 Task: Industry Panel Discussion: Participate as a panelist in an industry discussion on emerging trends, challenges, and opportunities within the sector. Location: Industry Conference Hall. Time: 1:00 PM - 3:00 PM.
Action: Mouse moved to (98, 119)
Screenshot: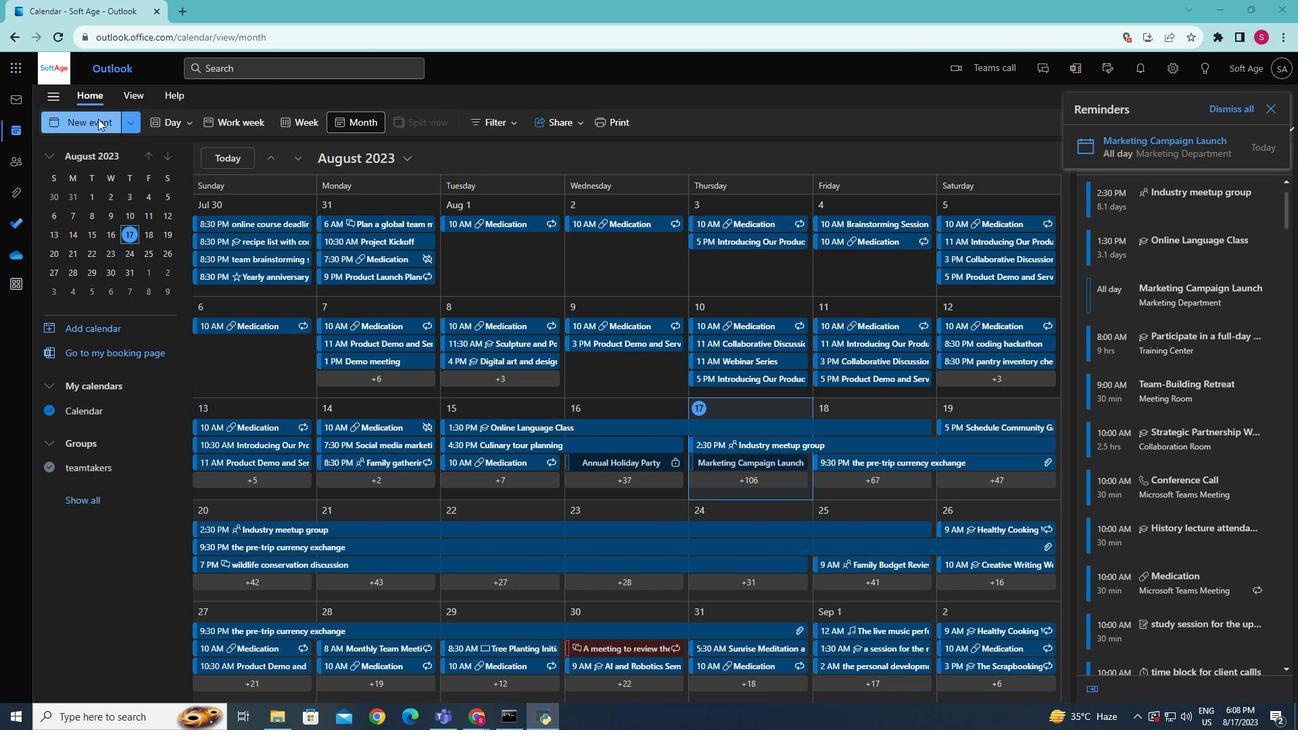 
Action: Mouse pressed left at (98, 119)
Screenshot: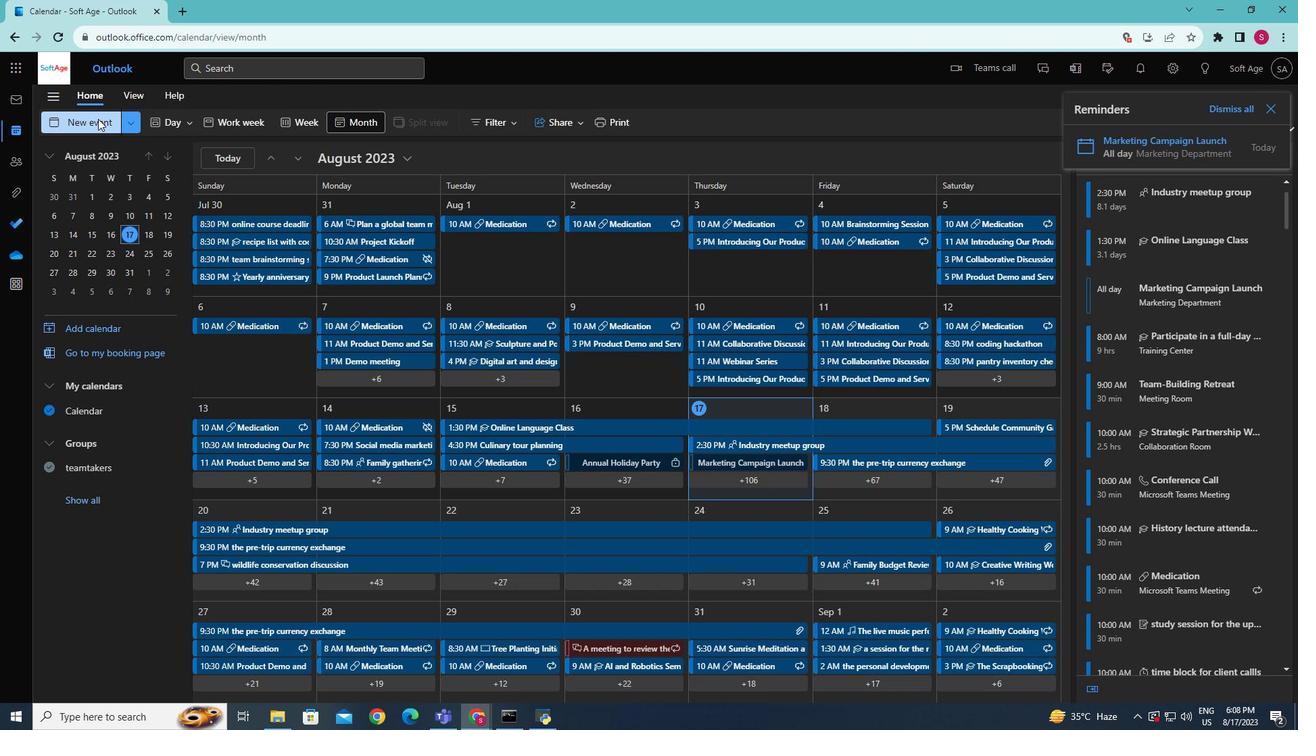 
Action: Mouse moved to (389, 209)
Screenshot: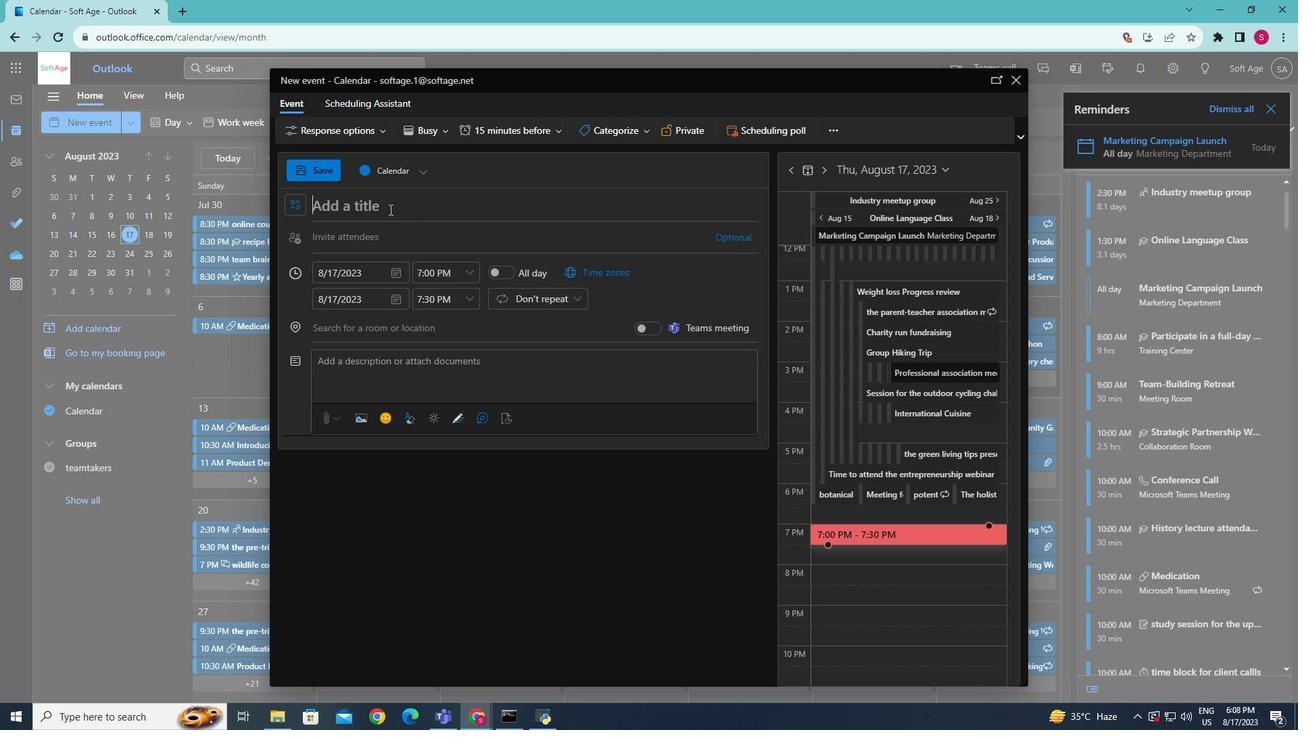 
Action: Key pressed <Key.caps_lock>I<Key.caps_lock>ndustry<Key.space><Key.caps_lock>P<Key.caps_lock>anel<Key.space><Key.caps_lock>D<Key.caps_lock>iscussion
Screenshot: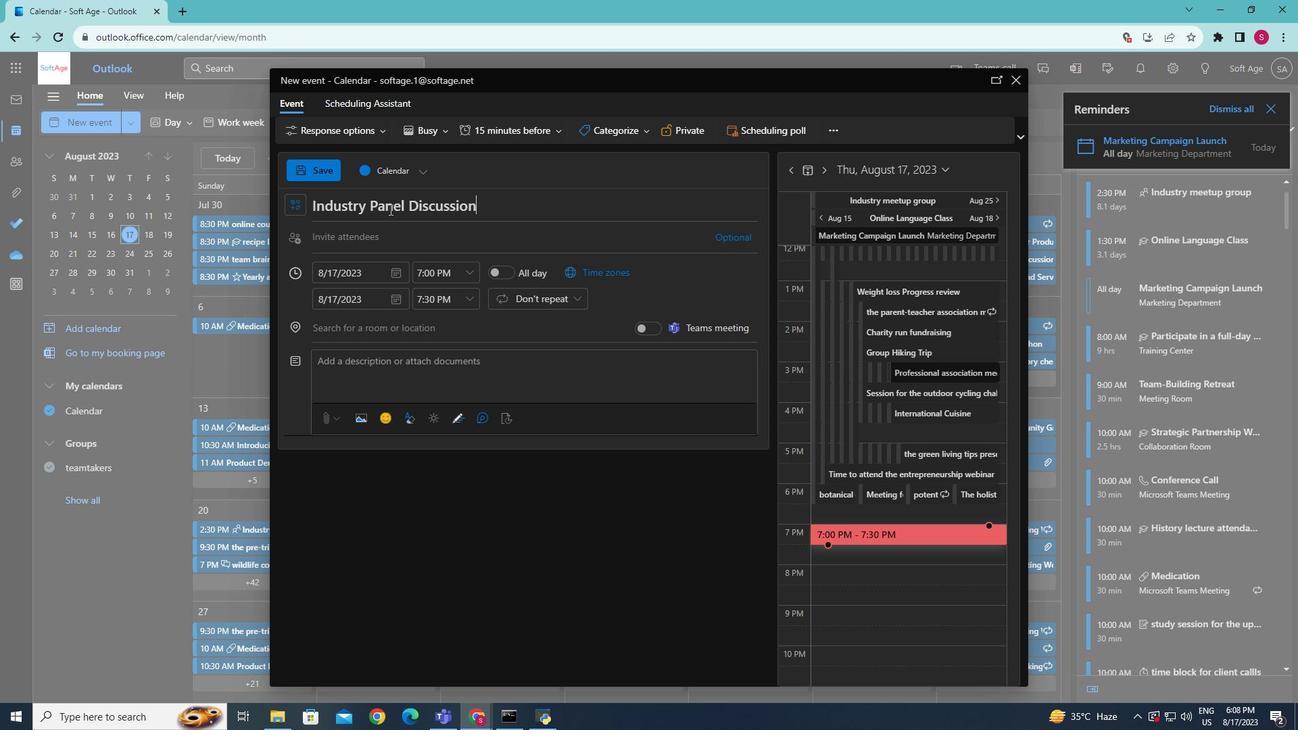 
Action: Mouse moved to (407, 379)
Screenshot: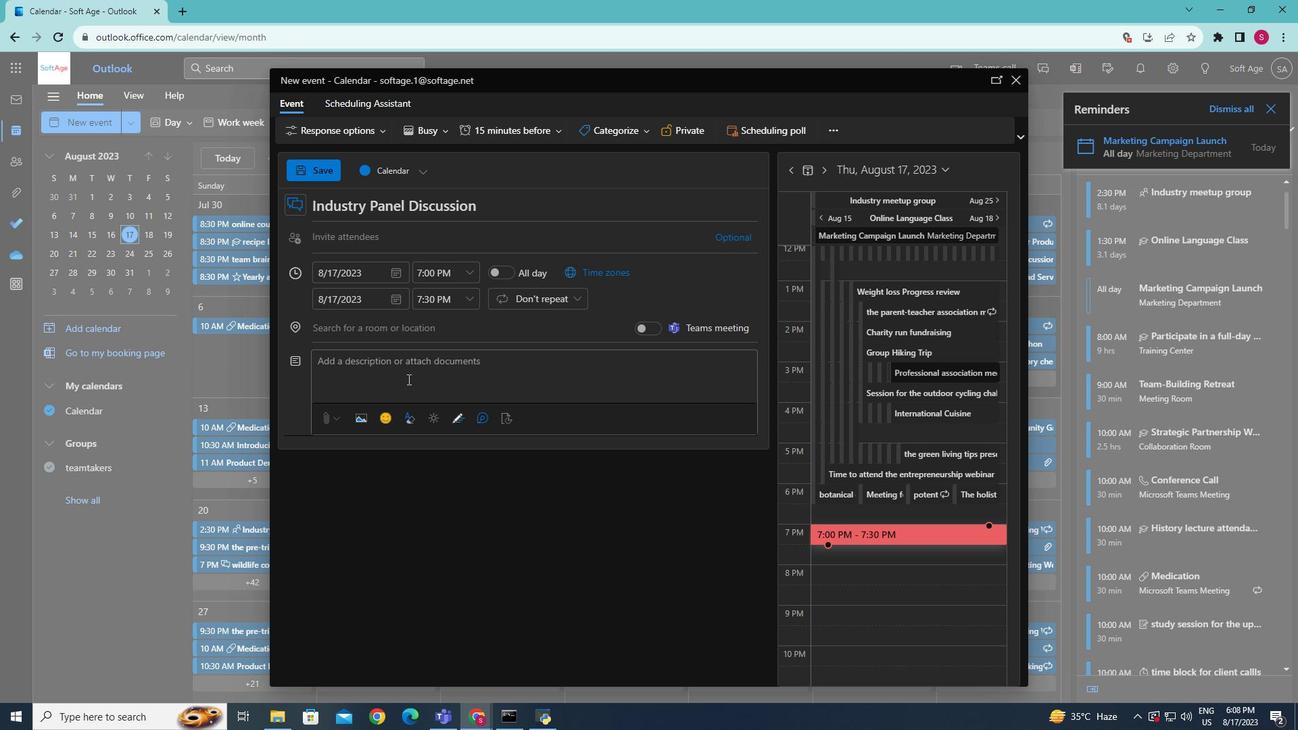 
Action: Mouse pressed left at (407, 379)
Screenshot: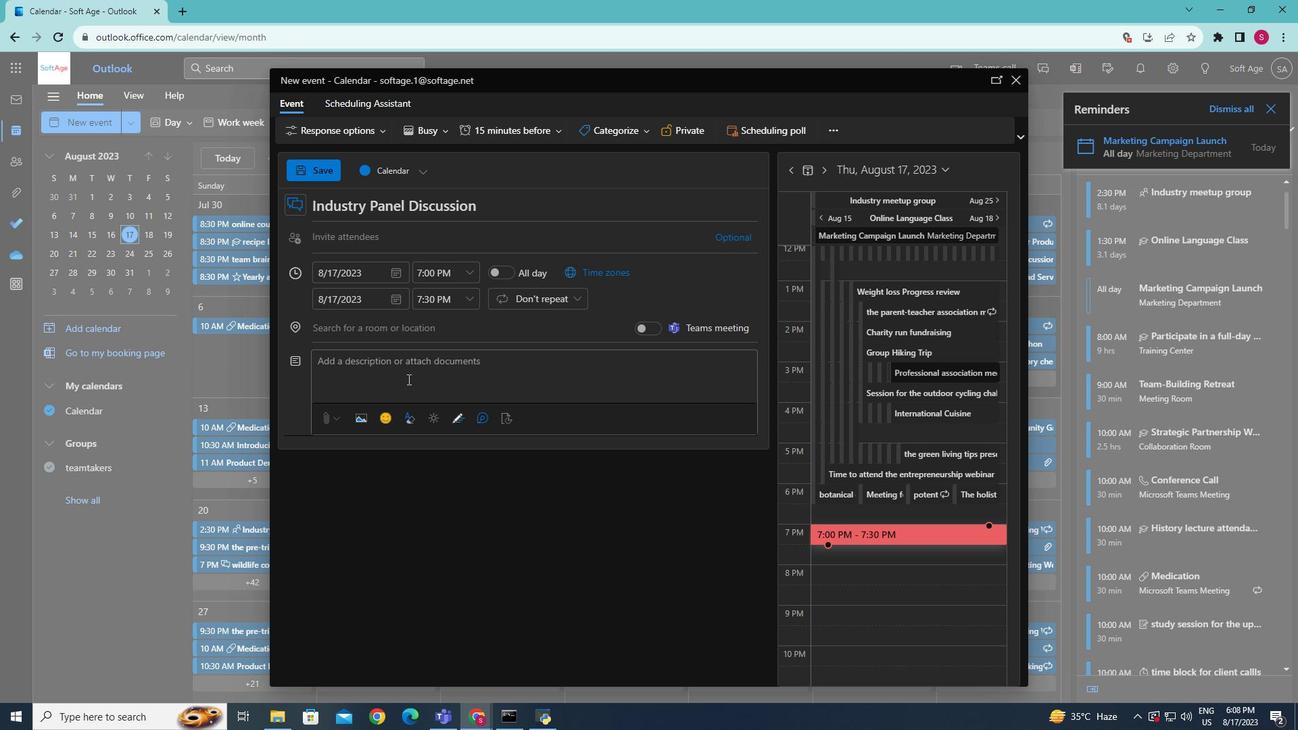 
Action: Key pressed <Key.caps_lock>P<Key.caps_lock>articipate<Key.space>as<Key.space>a<Key.space>panelist<Key.space>in<Key.space>an<Key.space>industry<Key.space>s<Key.backspace>discussion<Key.space>on<Key.space>emerging<Key.space>trends,<Key.space>challenges,<Key.space>and<Key.space>opportunities<Key.space>within<Key.space>the<Key.space>sector.
Screenshot: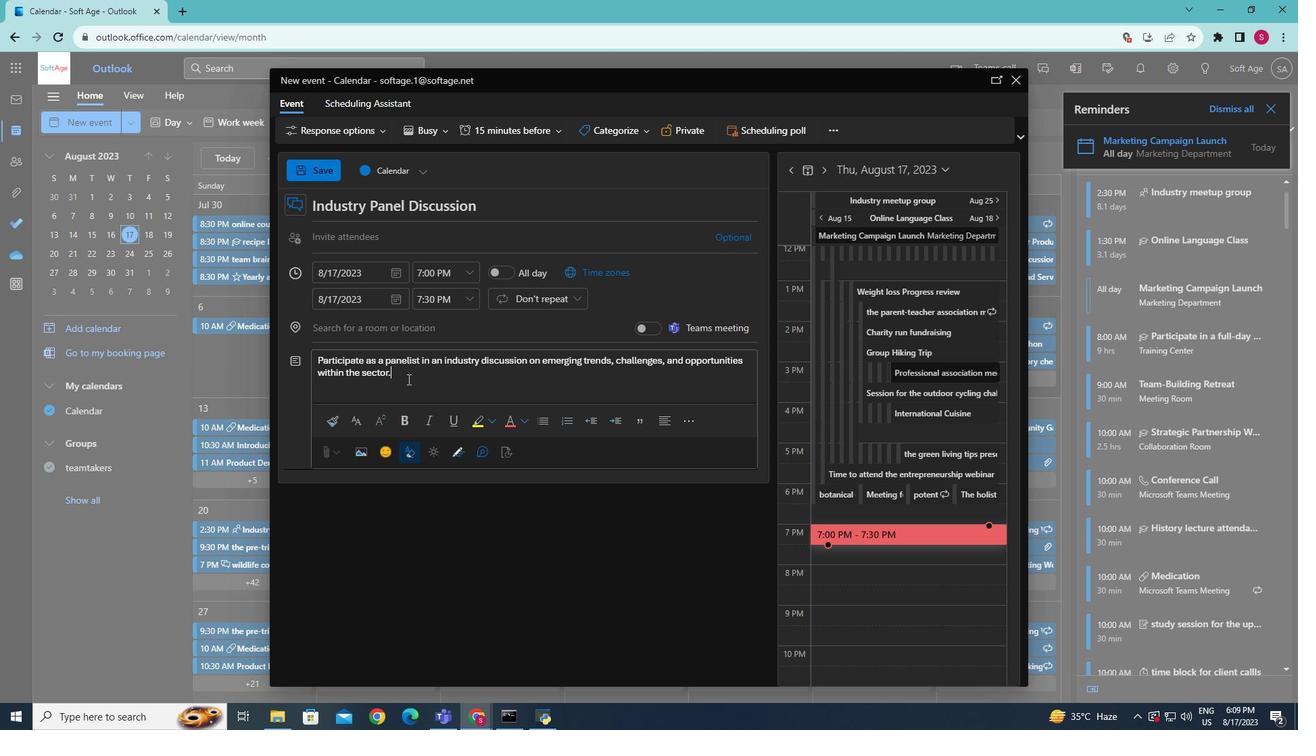 
Action: Mouse moved to (371, 323)
Screenshot: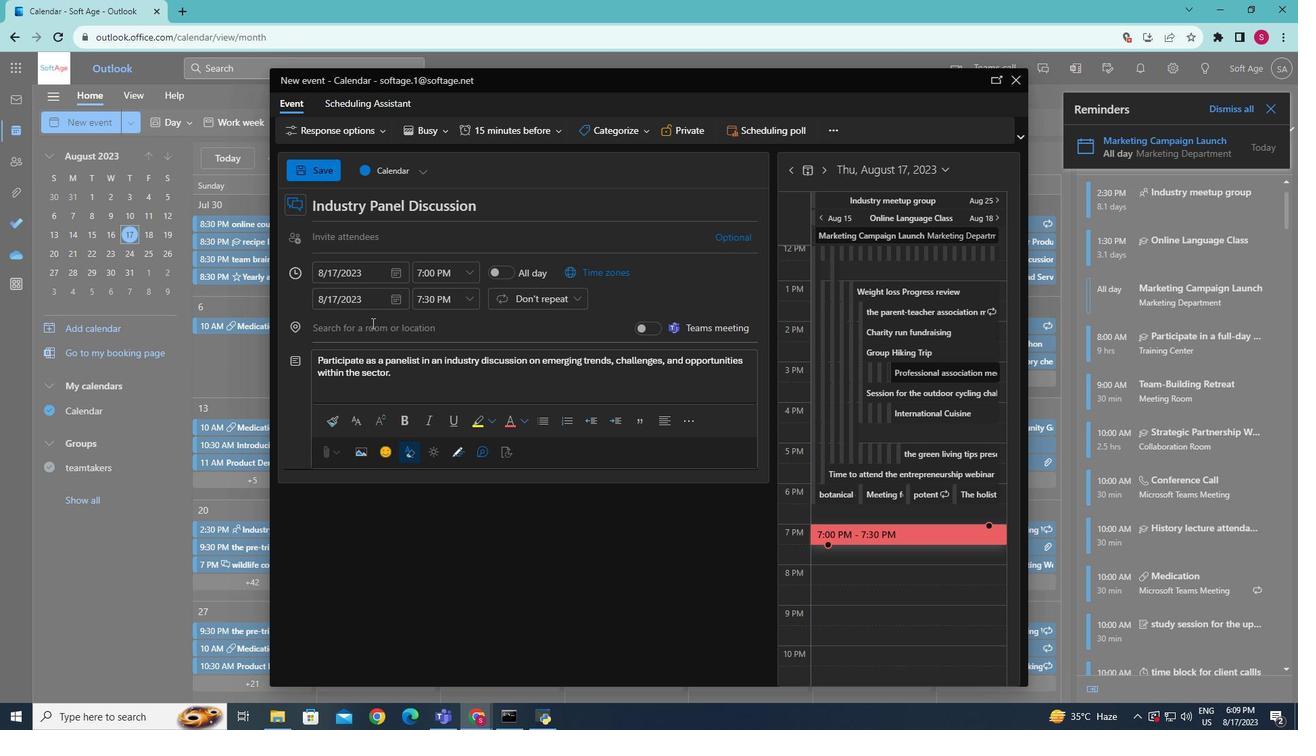 
Action: Mouse pressed left at (371, 323)
Screenshot: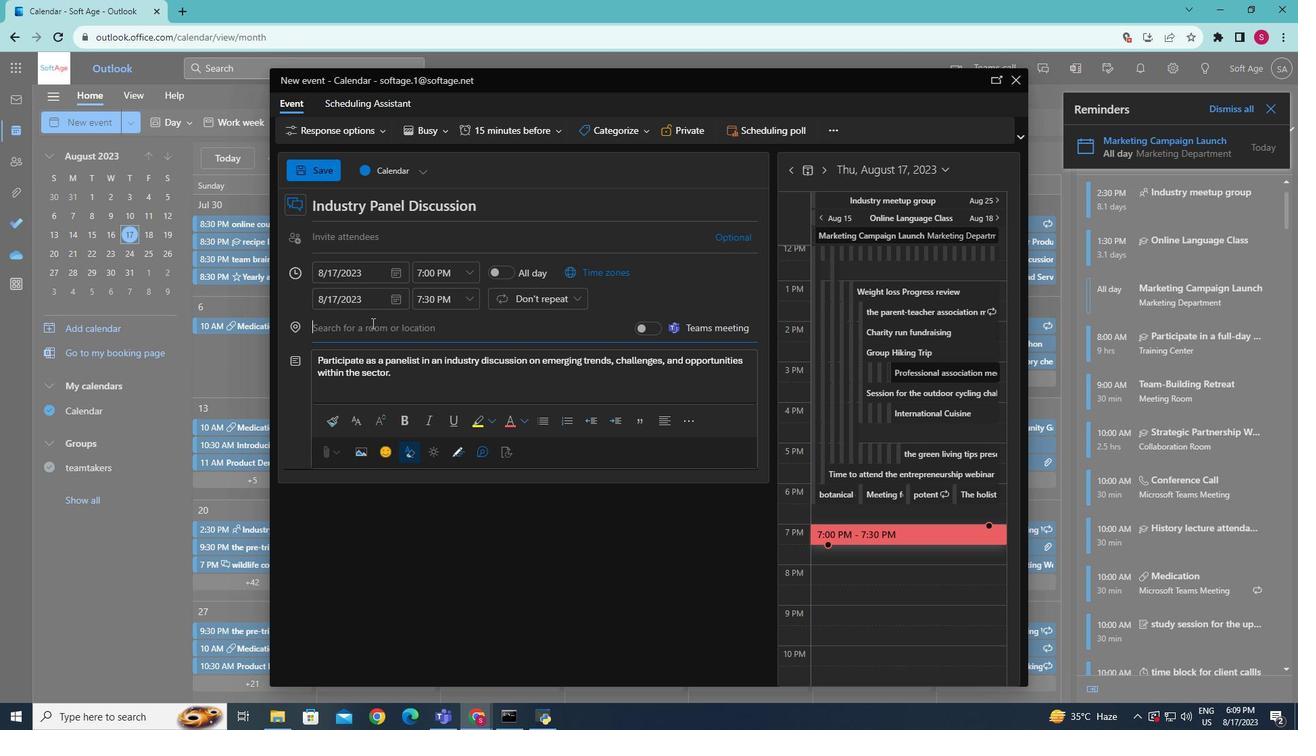 
Action: Key pressed <Key.caps_lock>L<Key.caps_lock><Key.backspace><Key.caps_lock>I<Key.caps_lock>ndustry
Screenshot: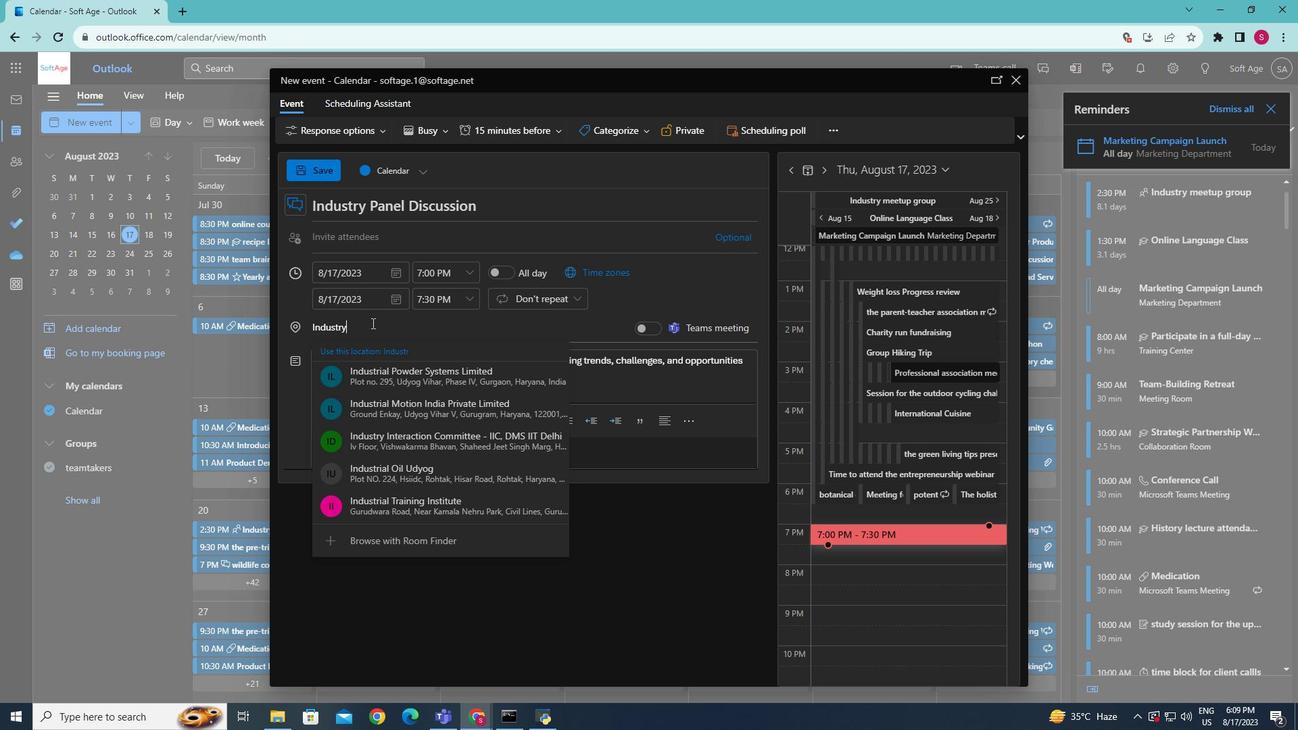 
Action: Mouse moved to (468, 275)
Screenshot: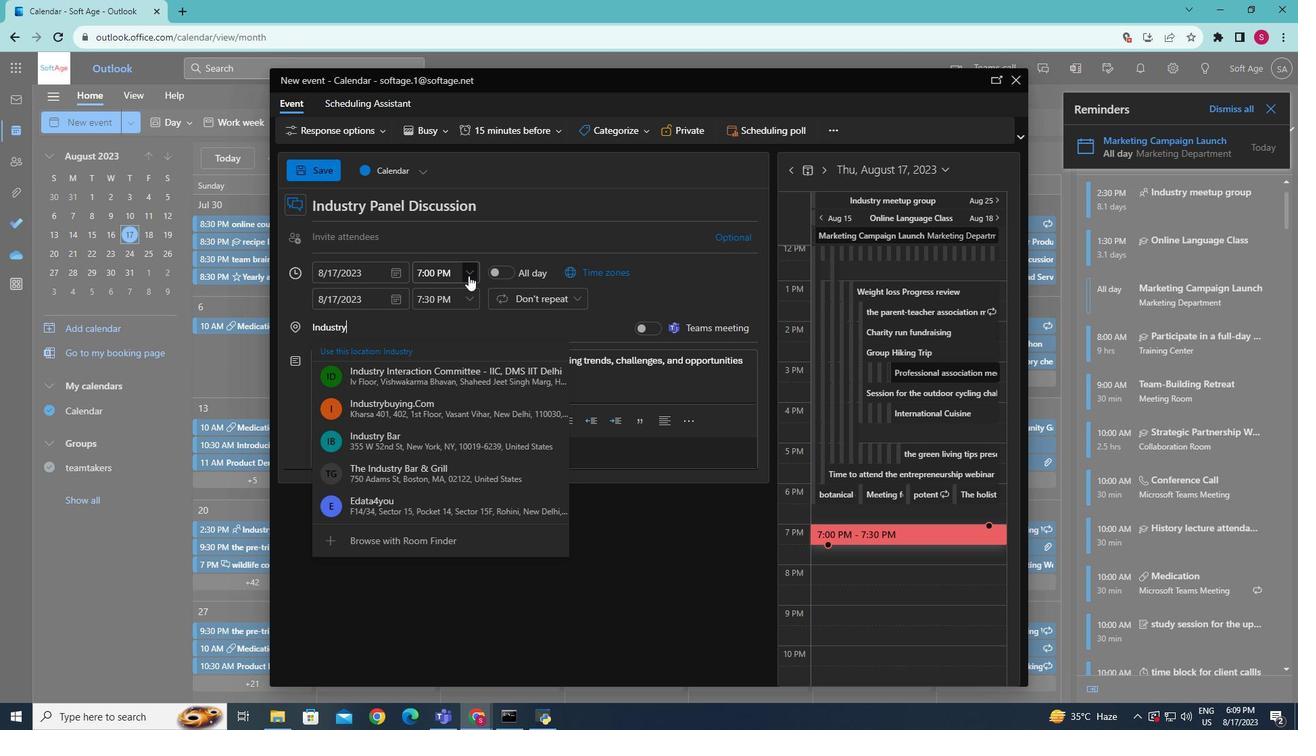 
Action: Mouse pressed left at (468, 275)
Screenshot: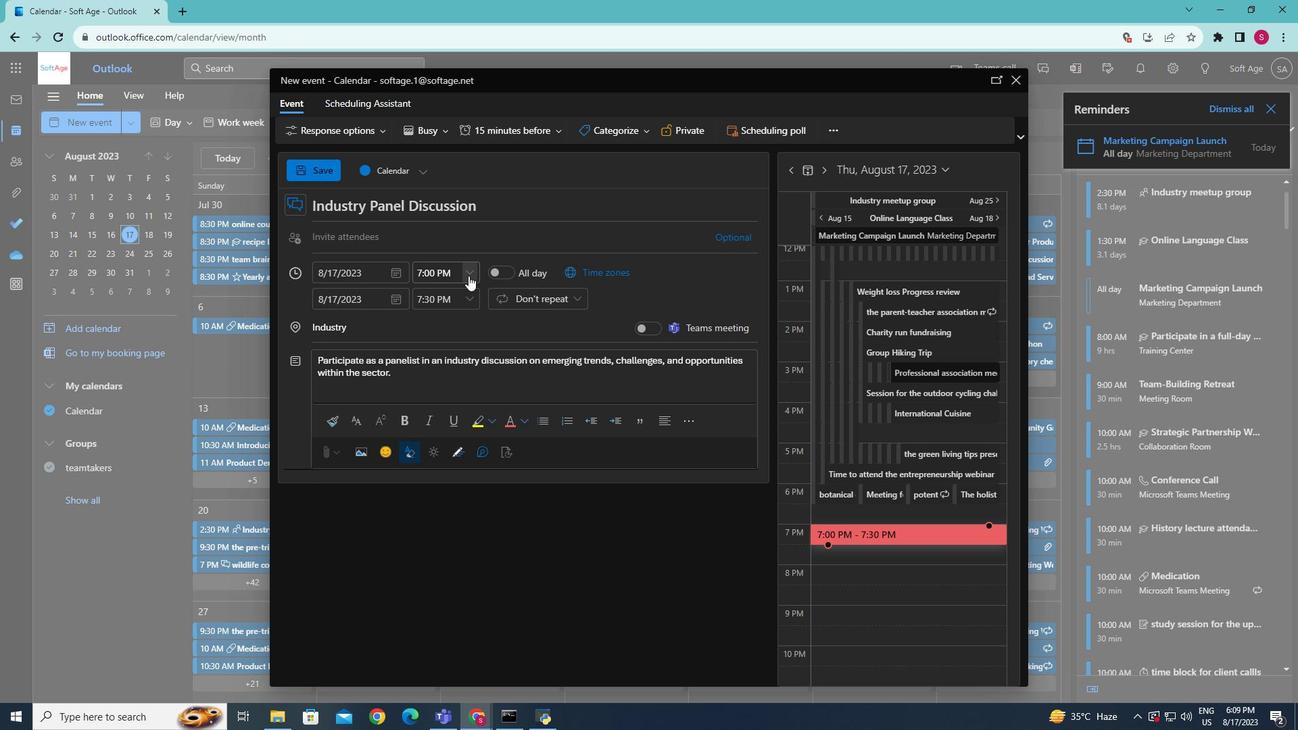 
Action: Mouse moved to (447, 323)
Screenshot: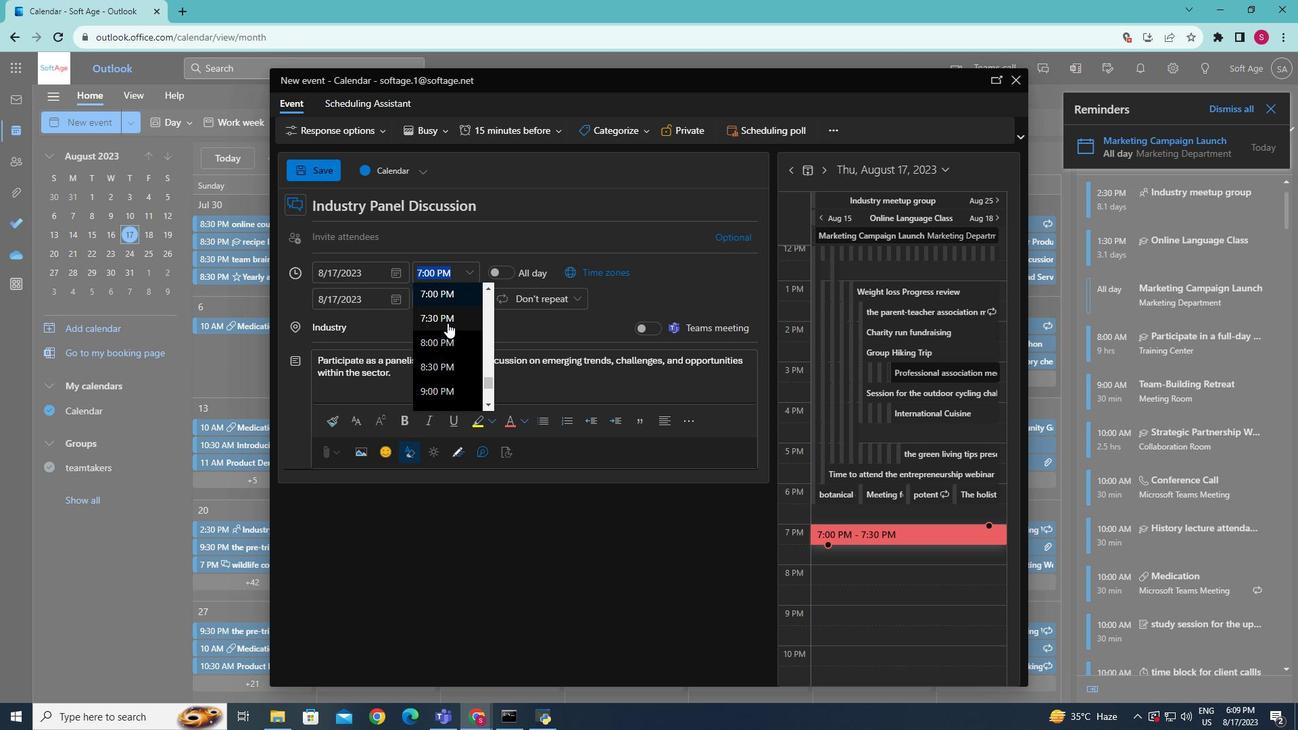 
Action: Mouse scrolled (447, 323) with delta (0, 0)
Screenshot: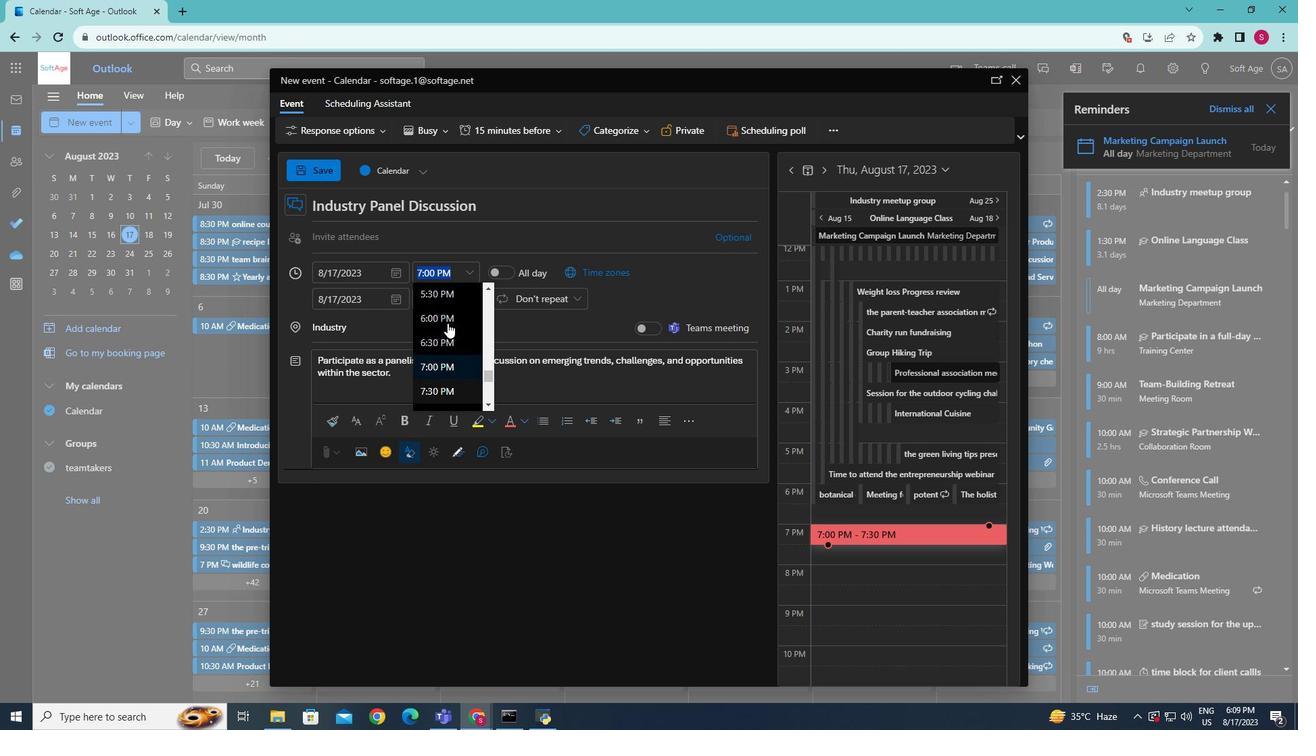 
Action: Mouse scrolled (447, 323) with delta (0, 0)
Screenshot: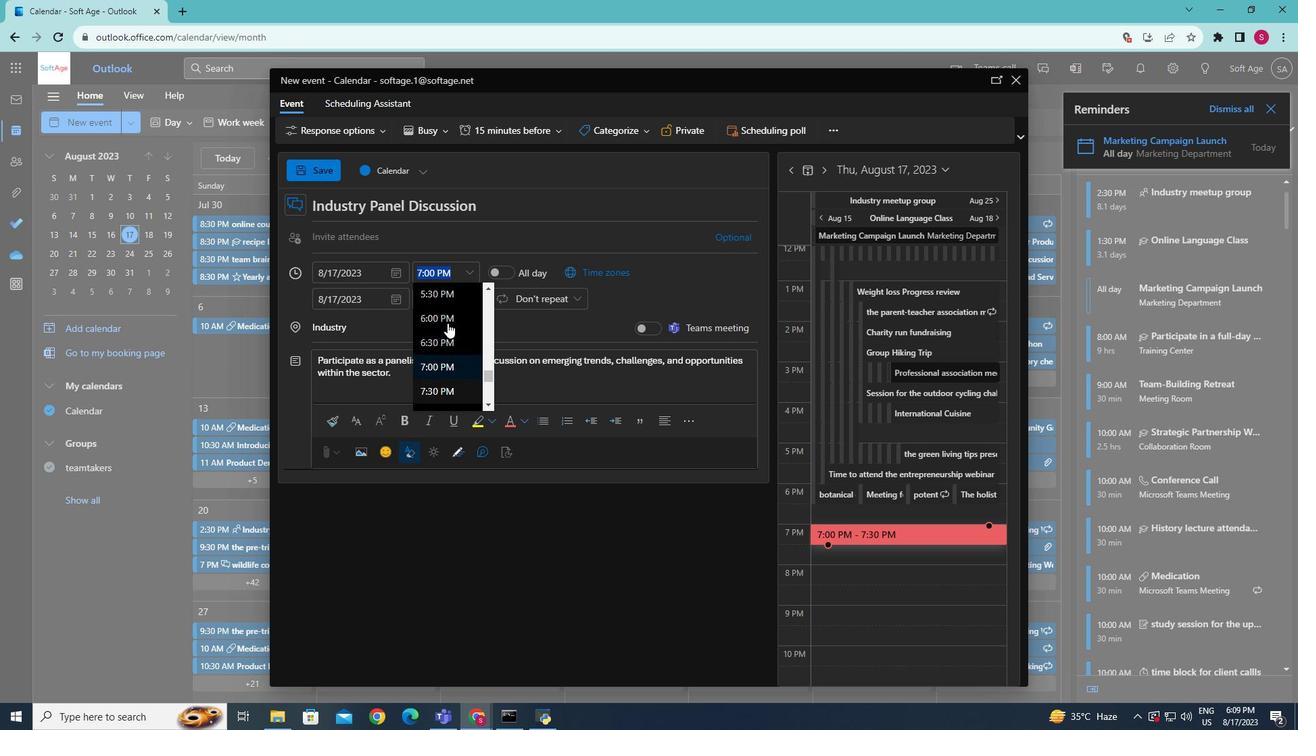 
Action: Mouse scrolled (447, 323) with delta (0, 0)
Screenshot: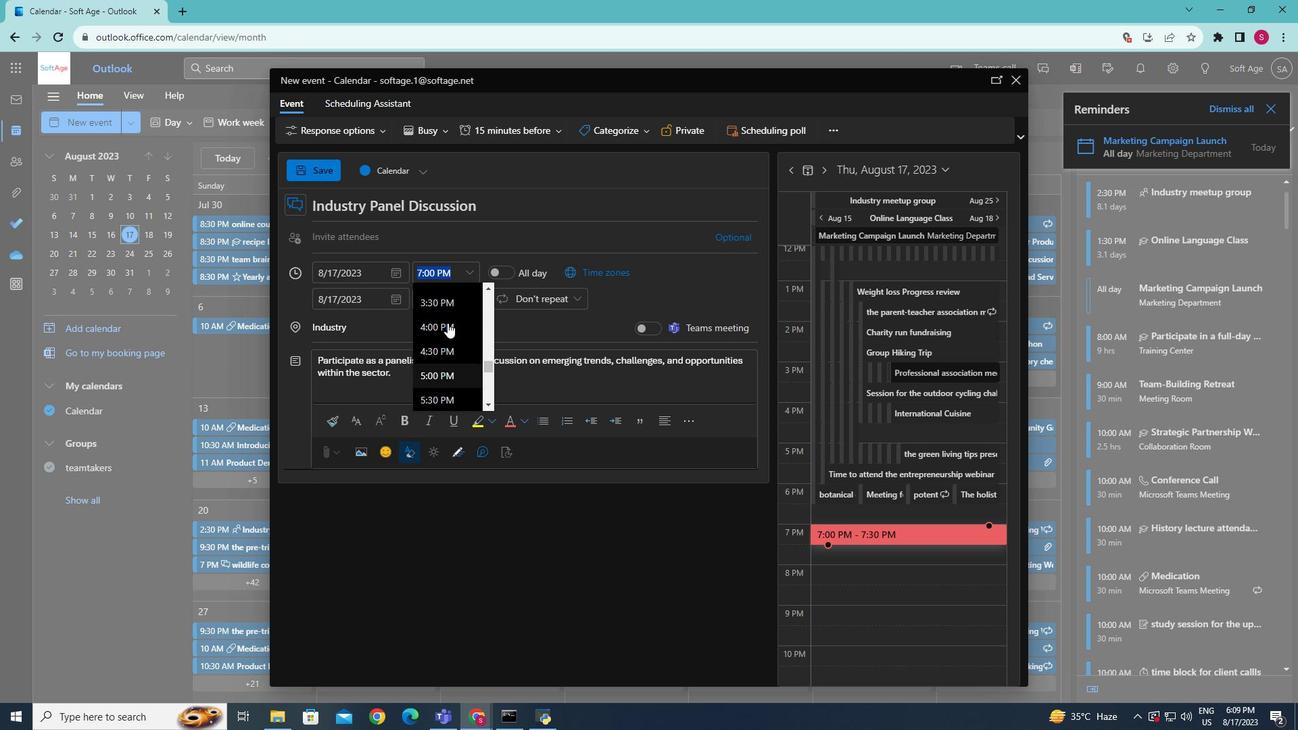 
Action: Mouse scrolled (447, 323) with delta (0, 0)
Screenshot: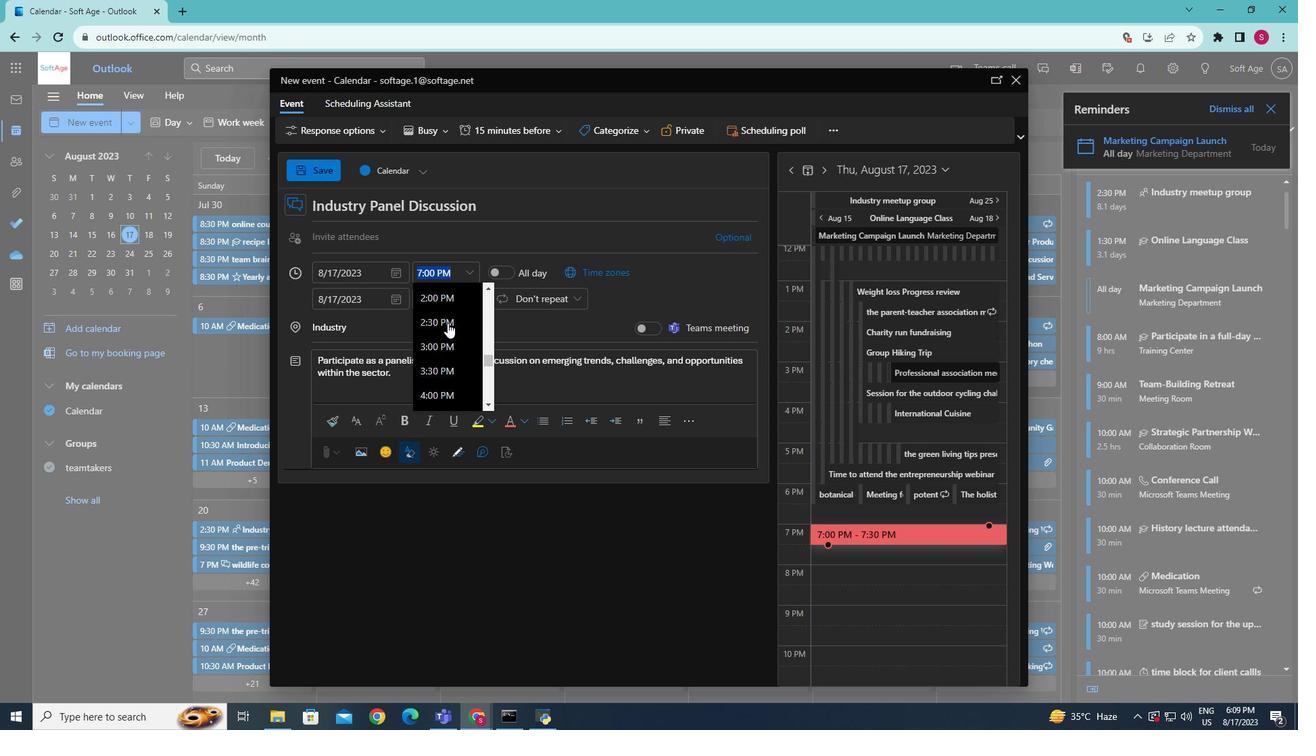
Action: Mouse scrolled (447, 323) with delta (0, 0)
Screenshot: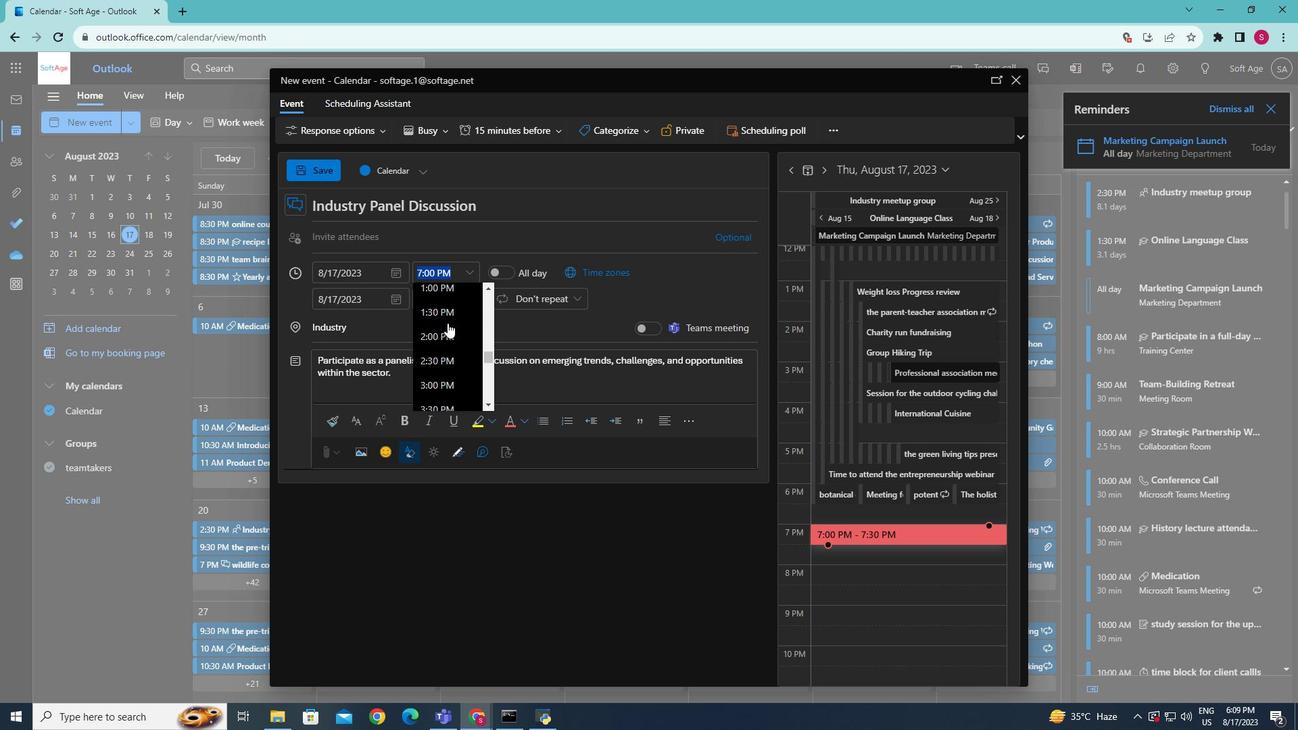 
Action: Mouse moved to (438, 341)
Screenshot: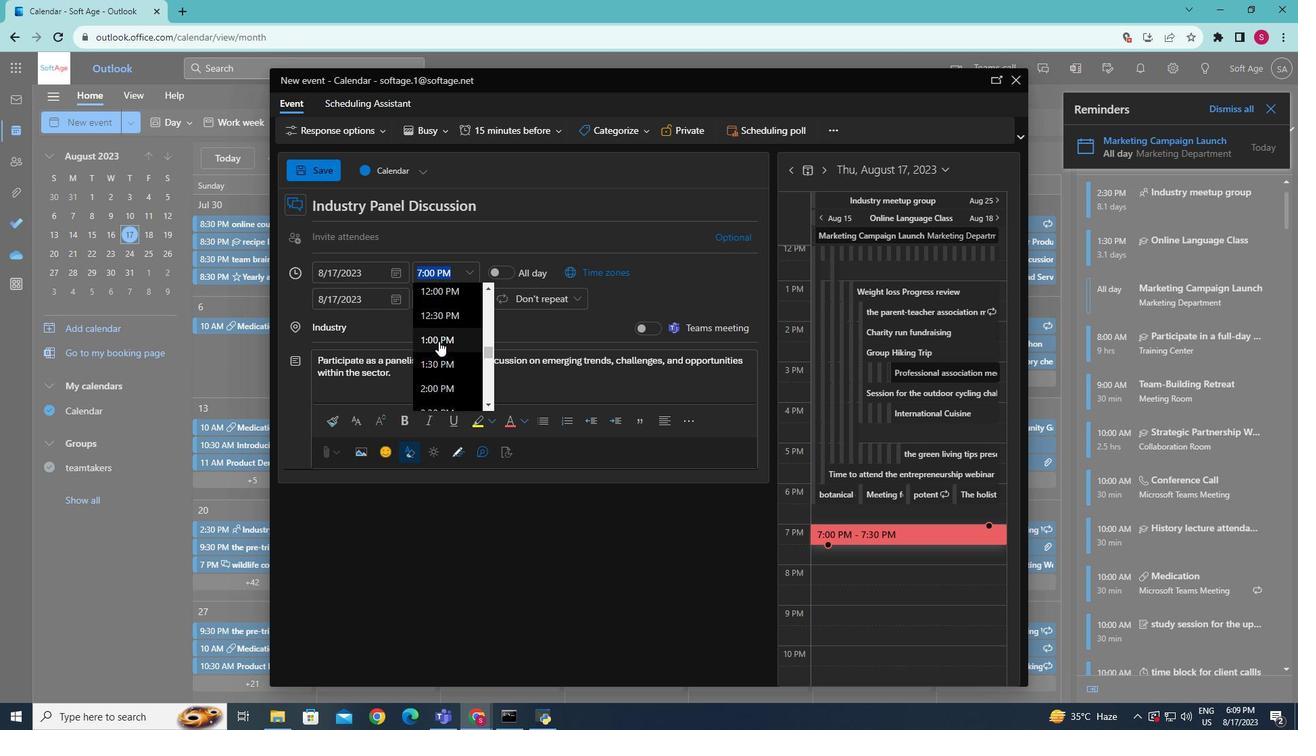 
Action: Mouse pressed left at (438, 341)
Screenshot: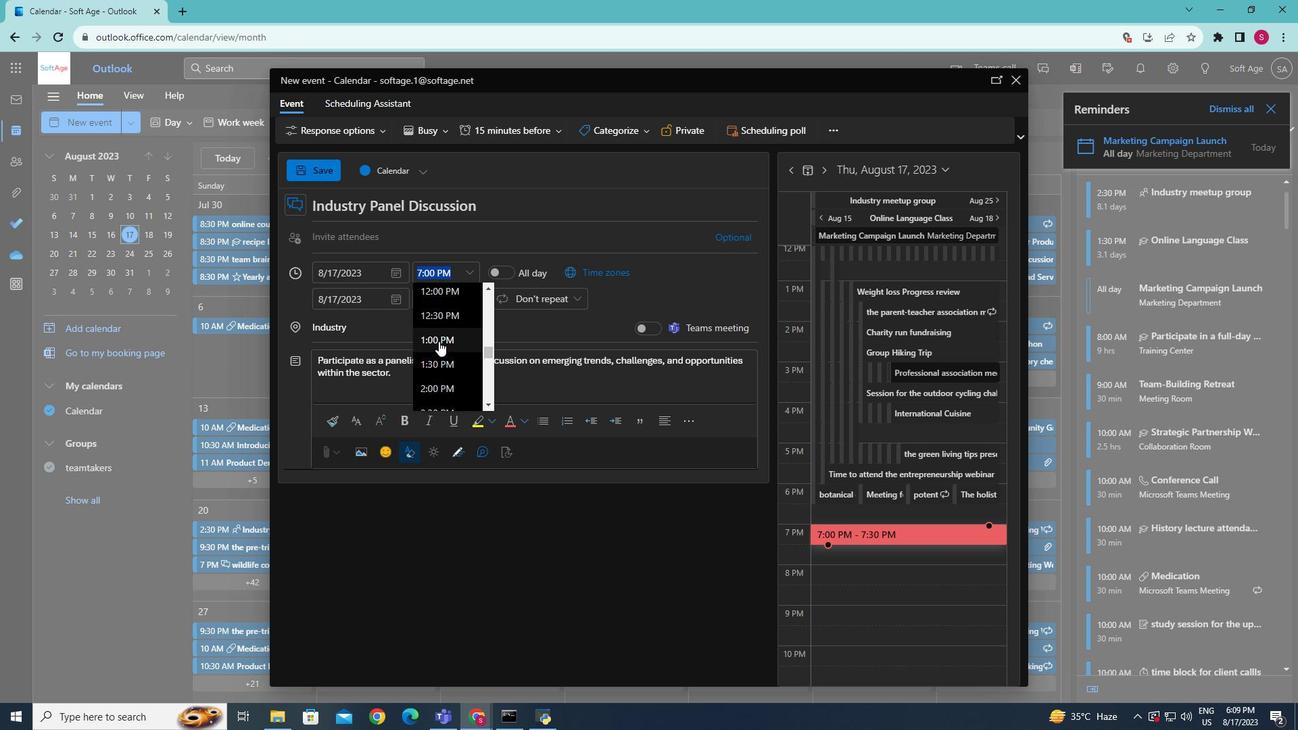 
Action: Mouse moved to (467, 294)
Screenshot: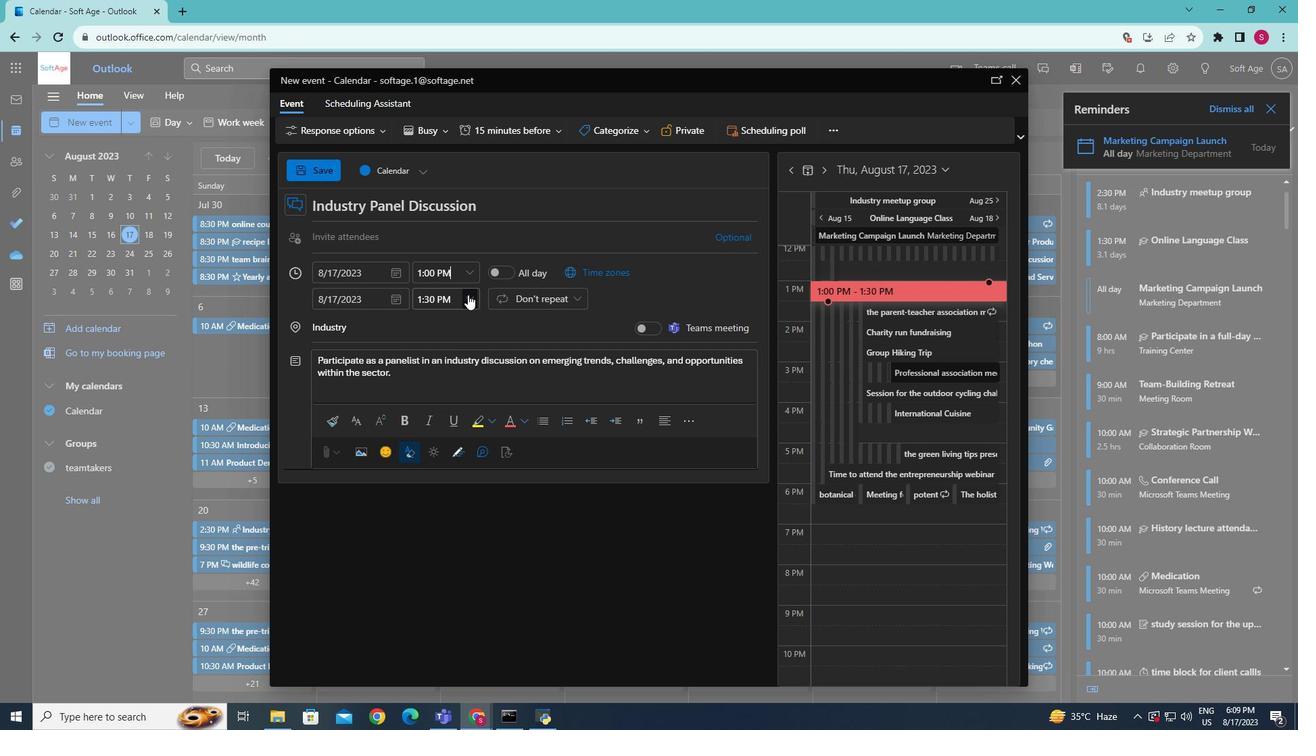 
Action: Mouse pressed left at (467, 294)
Screenshot: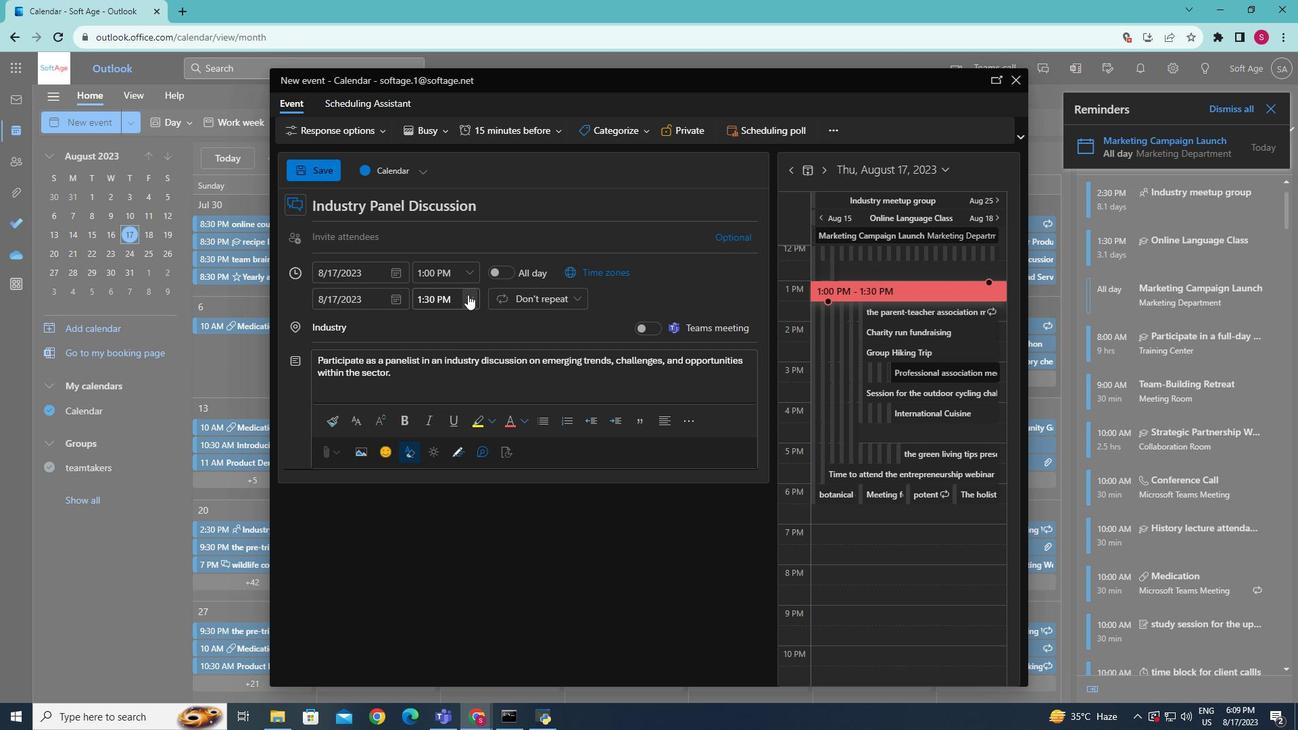 
Action: Mouse moved to (434, 390)
Screenshot: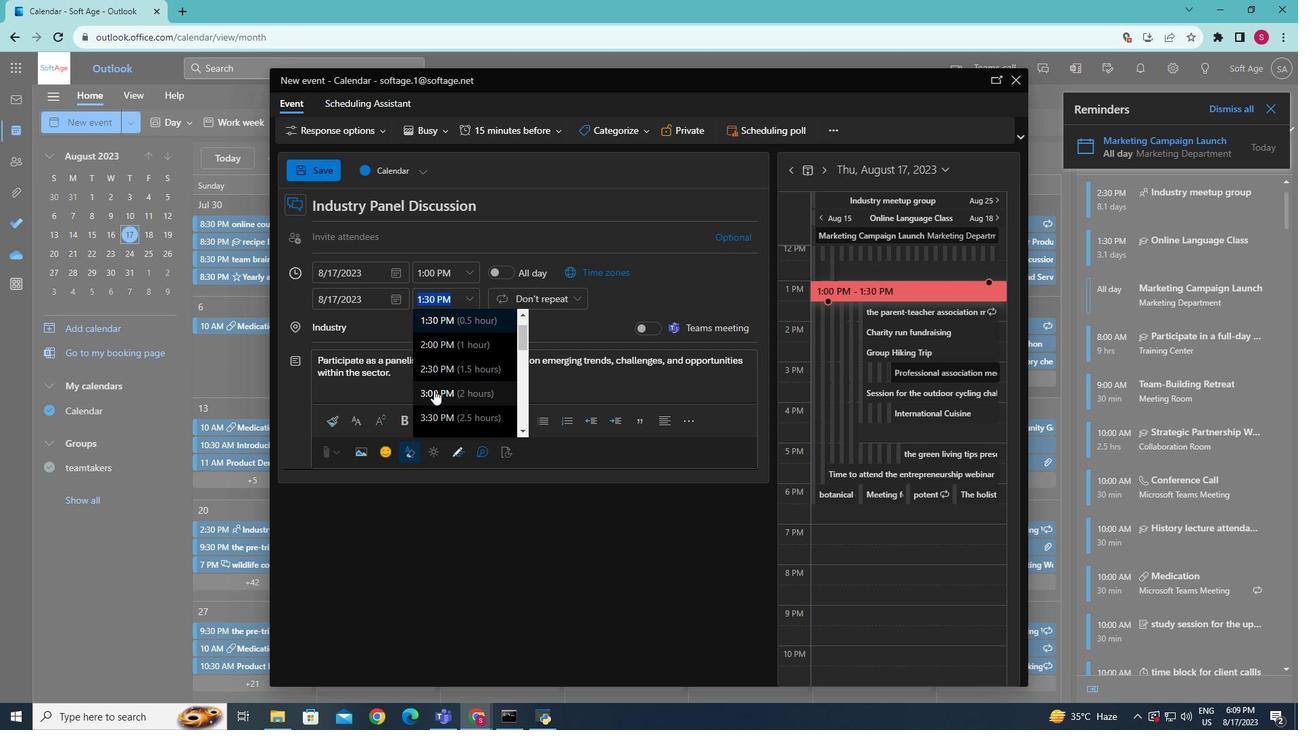 
Action: Mouse pressed left at (434, 390)
Screenshot: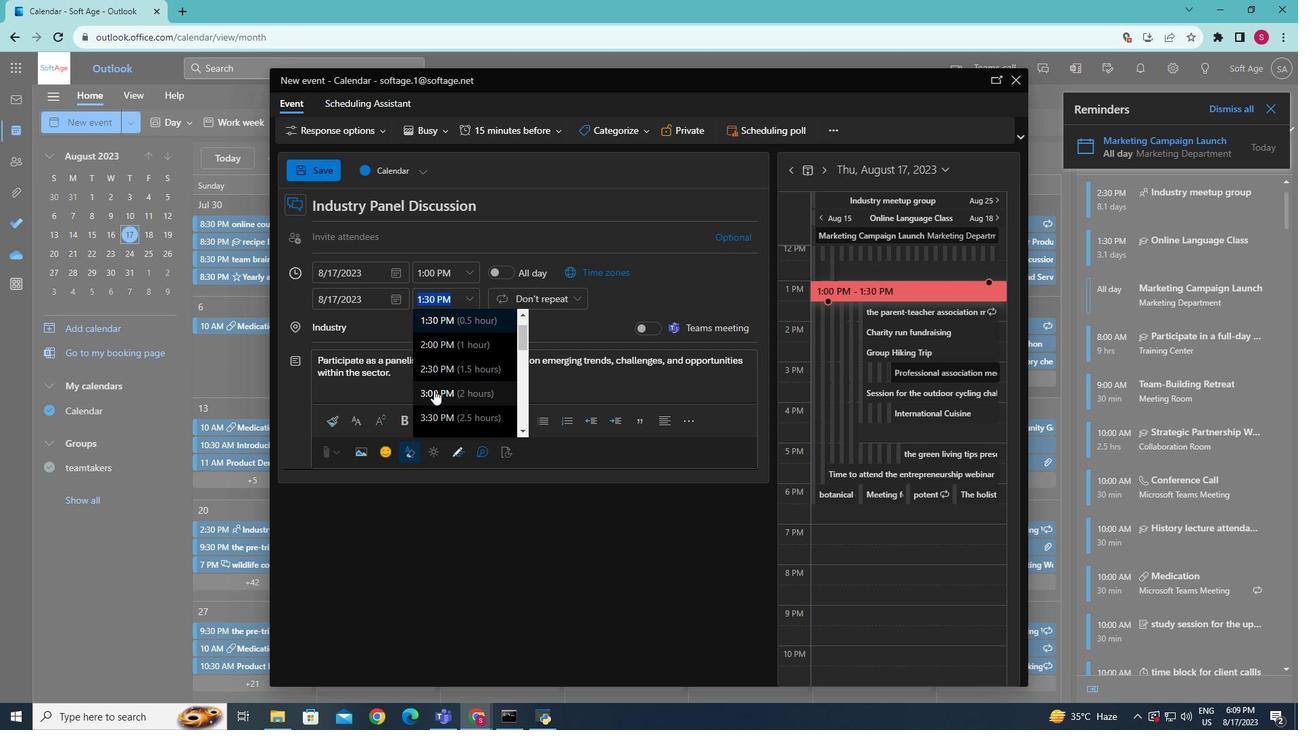 
Action: Mouse moved to (423, 396)
Screenshot: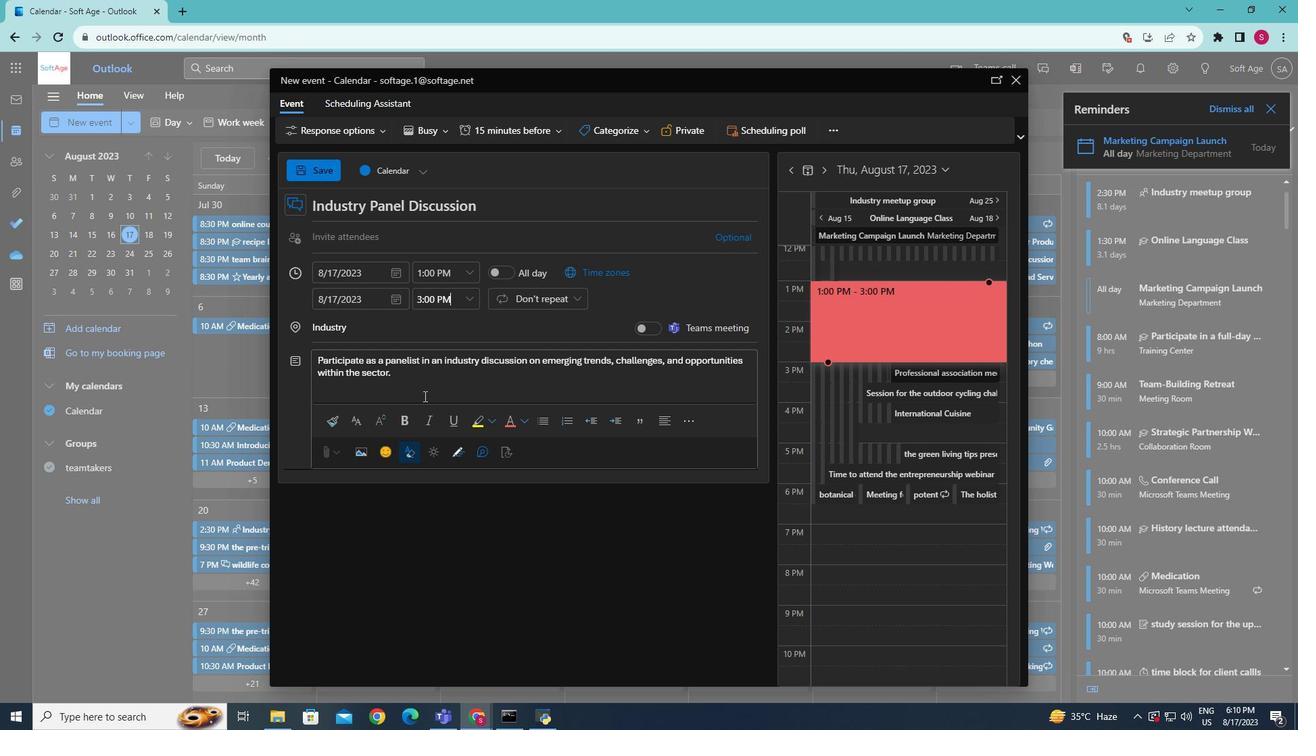 
Action: Mouse pressed left at (423, 396)
Screenshot: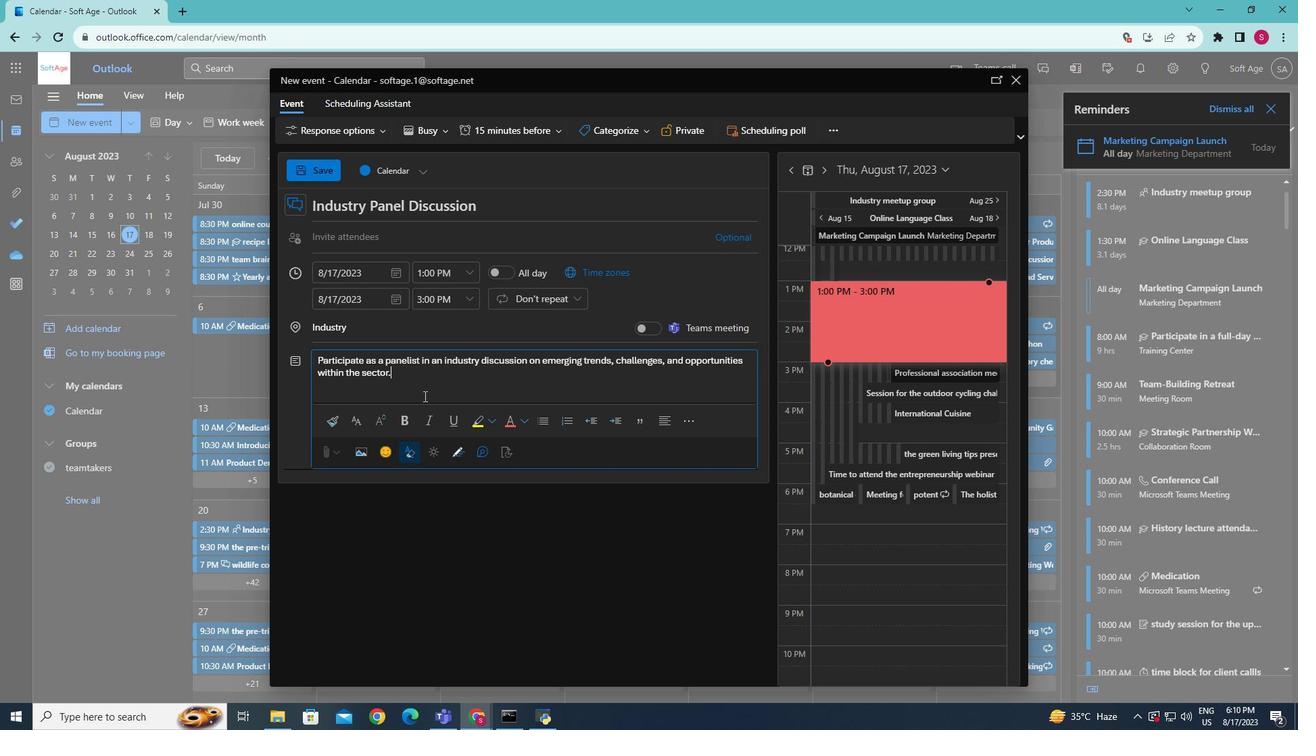 
Action: Mouse moved to (317, 168)
Screenshot: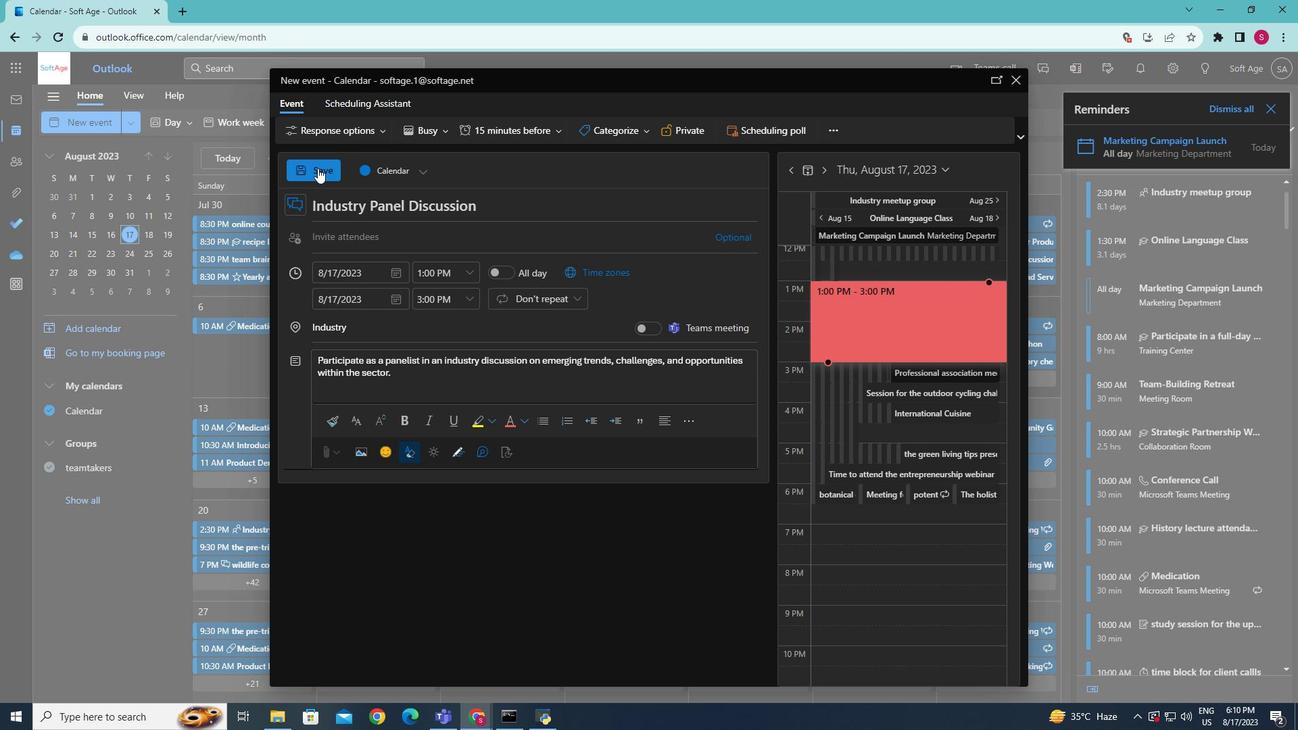 
Action: Mouse pressed left at (317, 168)
Screenshot: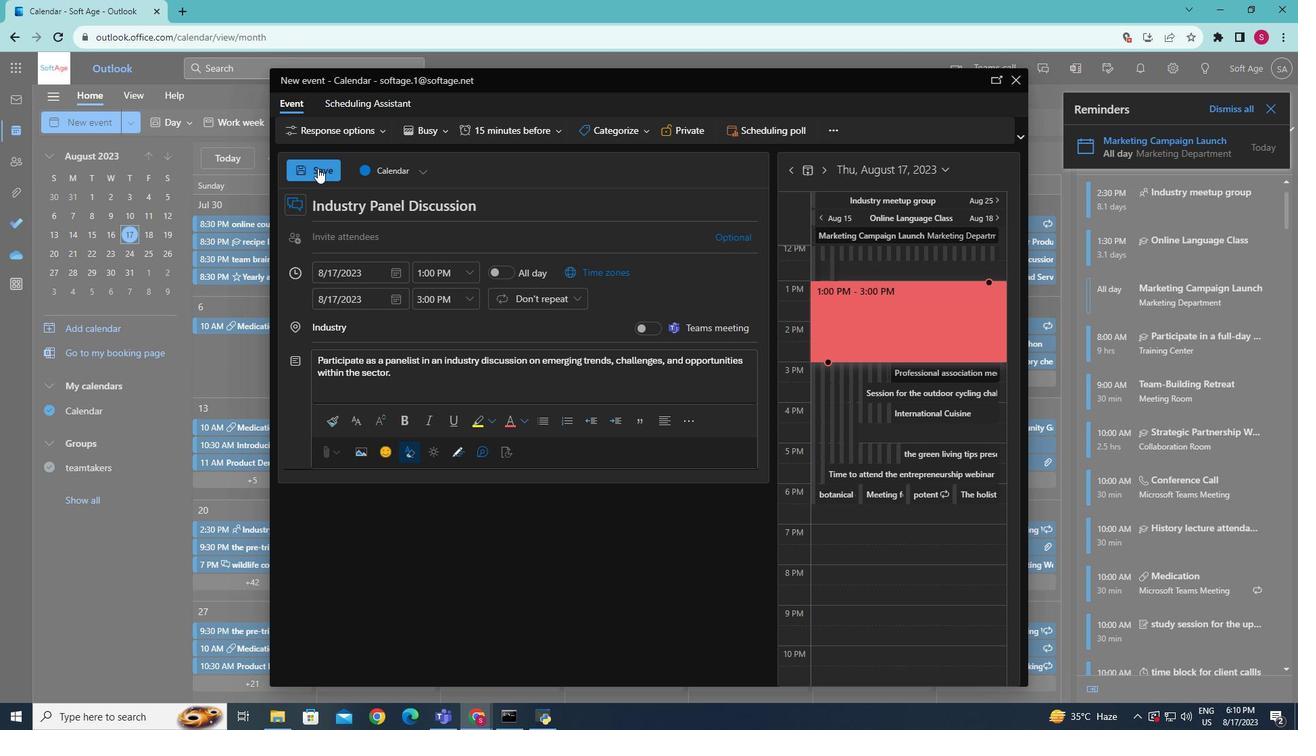 
Action: Mouse moved to (619, 446)
Screenshot: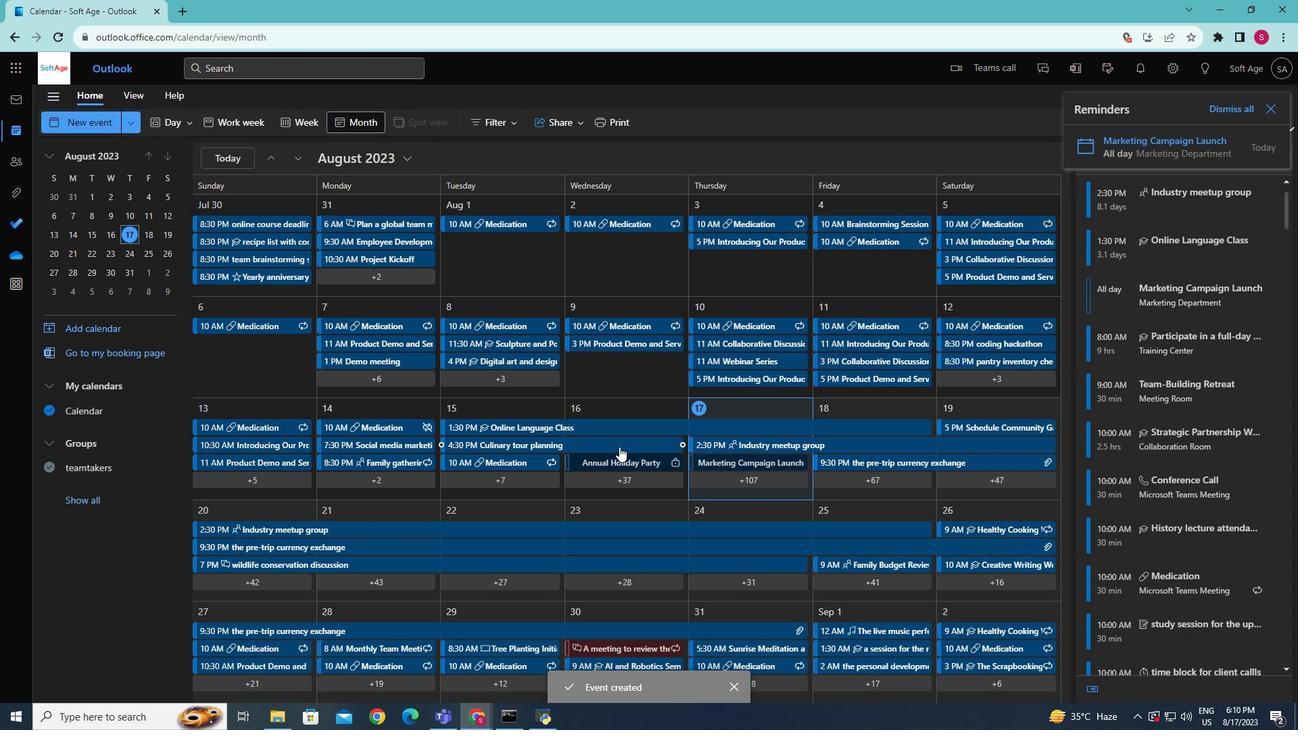 
